 Task: Create a section Infrastructure Monitoring Sprint and in the section, add a milestone Access Management Process Improvement in the project BlueLine
Action: Mouse moved to (202, 441)
Screenshot: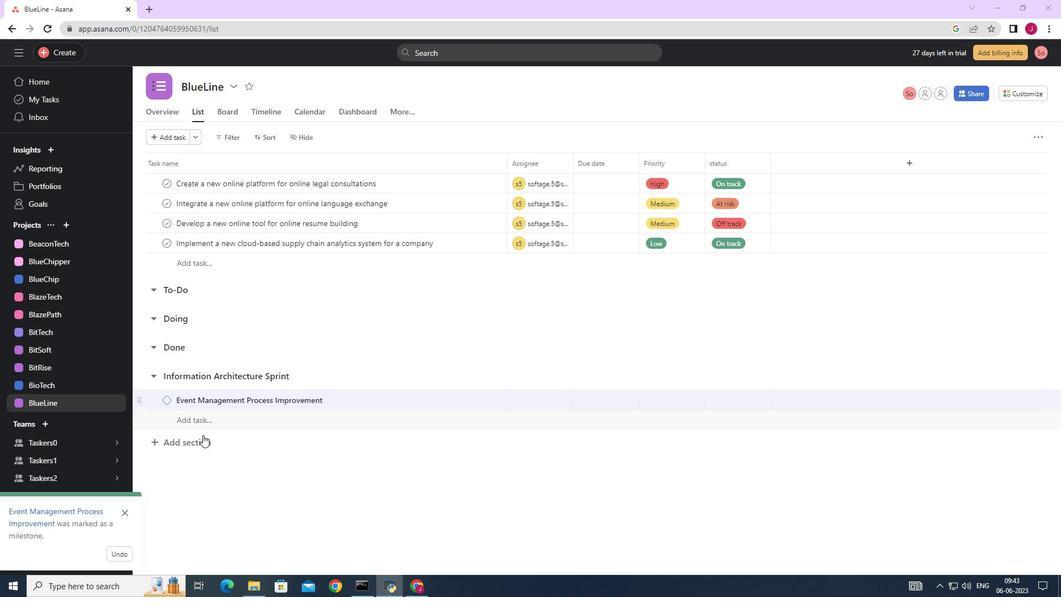
Action: Mouse pressed left at (202, 441)
Screenshot: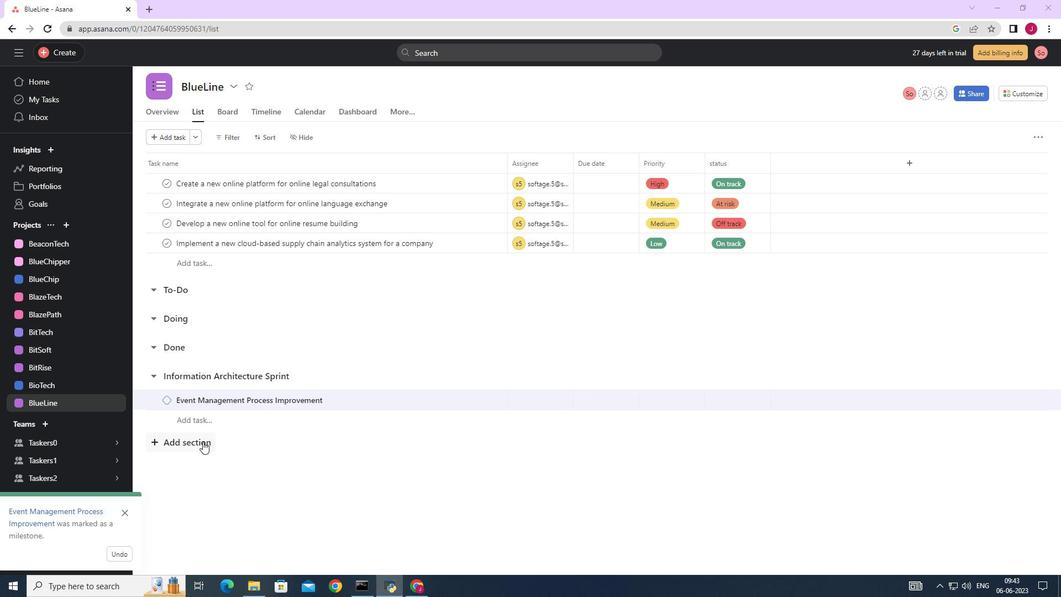 
Action: Key pressed <Key.caps_lock>I<Key.caps_lock>nfrastructure<Key.space><Key.caps_lock>M<Key.caps_lock>onitoring<Key.space><Key.caps_lock>S<Key.caps_lock>print<Key.space><Key.enter><Key.caps_lock>A<Key.caps_lock>ccess<Key.space><Key.caps_lock>M<Key.caps_lock>anagement<Key.space><Key.caps_lock>P<Key.caps_lock>rocess<Key.space><Key.caps_lock>I<Key.caps_lock>mprovement
Screenshot: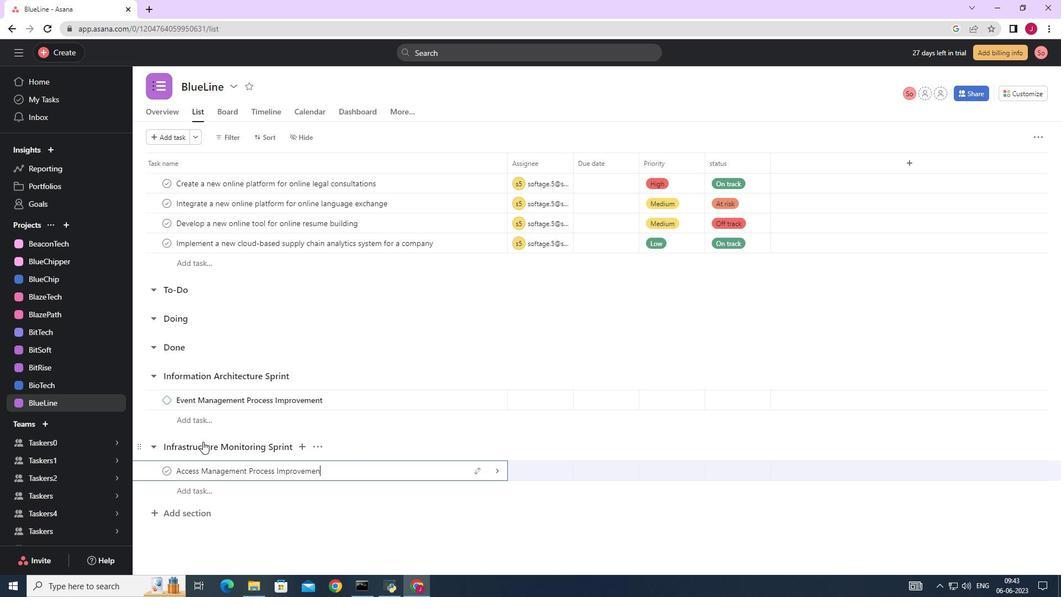 
Action: Mouse moved to (497, 472)
Screenshot: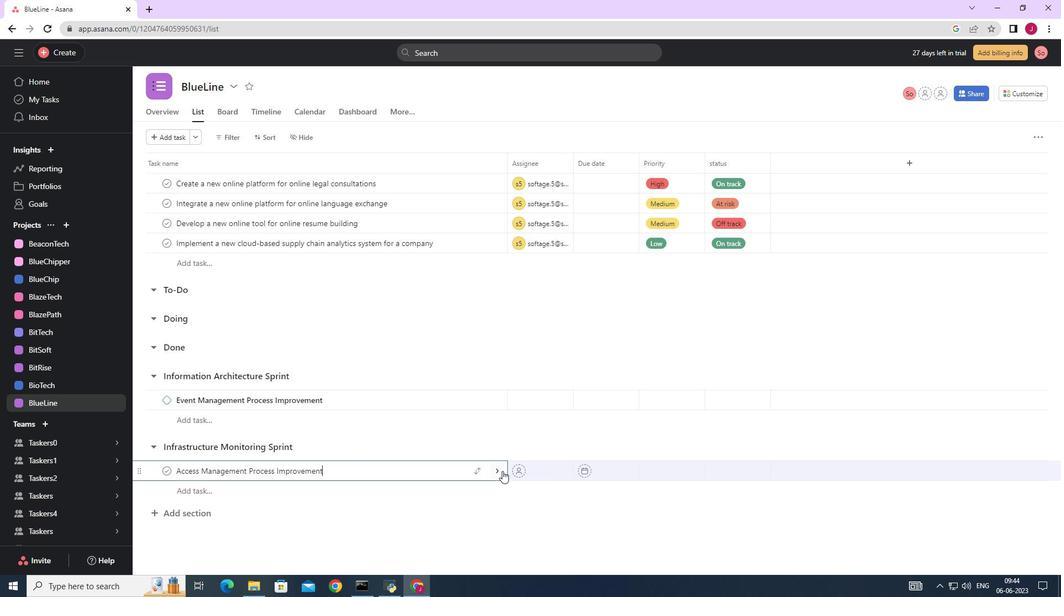 
Action: Mouse pressed left at (497, 472)
Screenshot: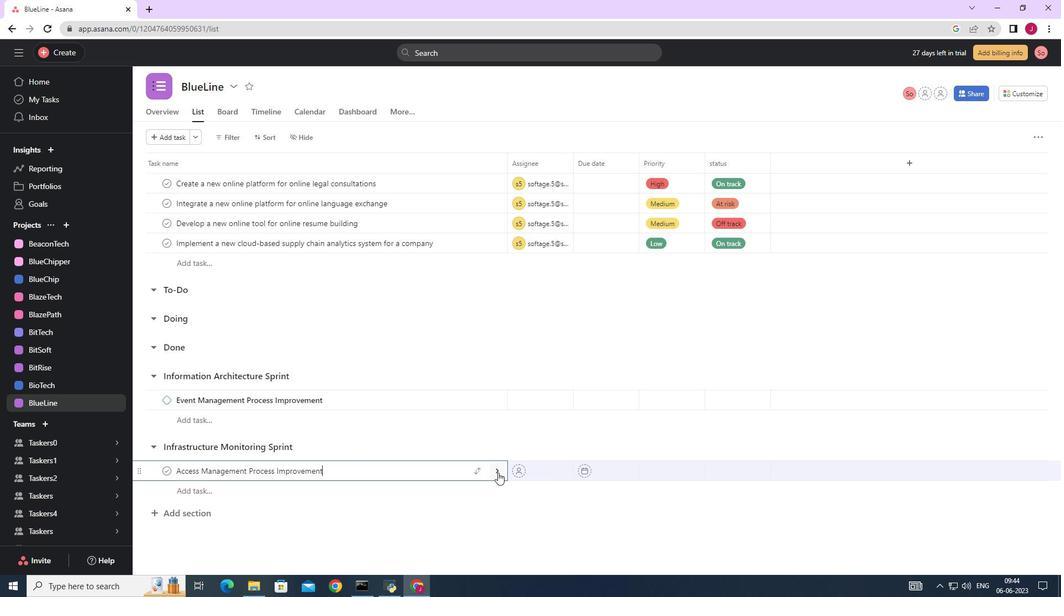 
Action: Mouse moved to (1016, 137)
Screenshot: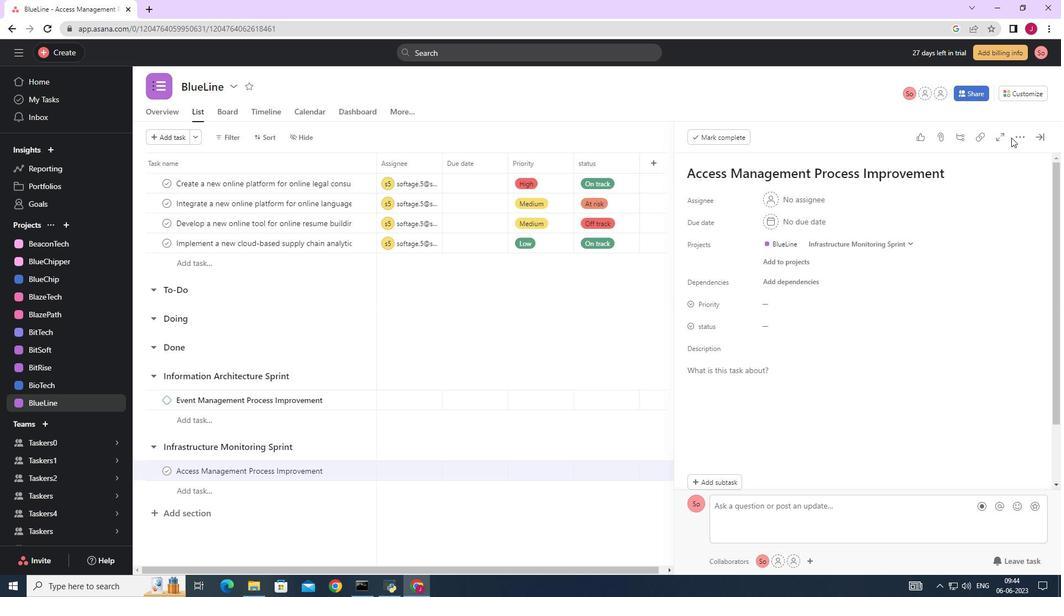 
Action: Mouse pressed left at (1016, 137)
Screenshot: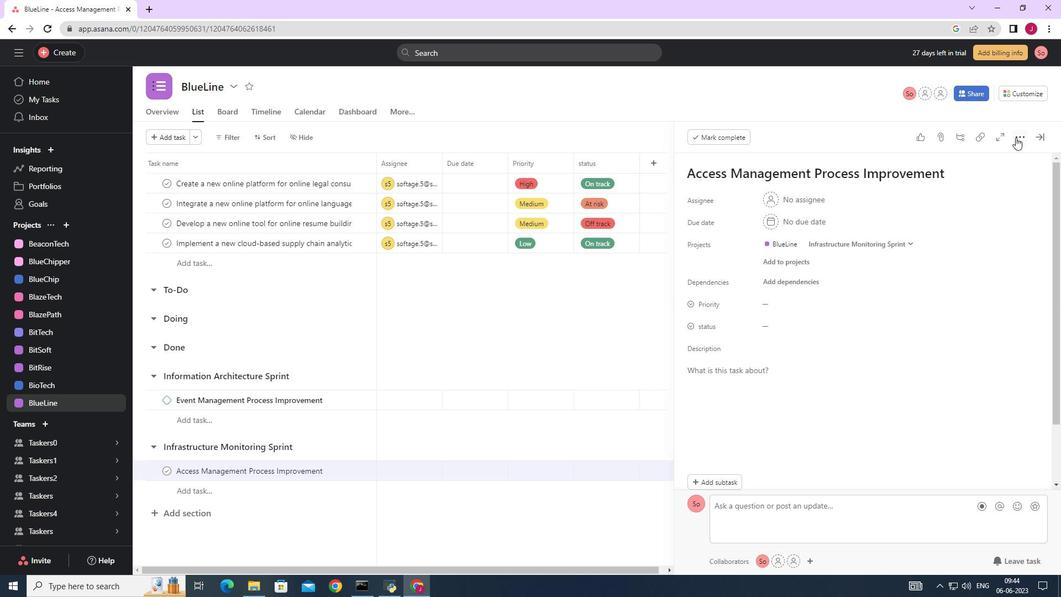 
Action: Mouse moved to (923, 181)
Screenshot: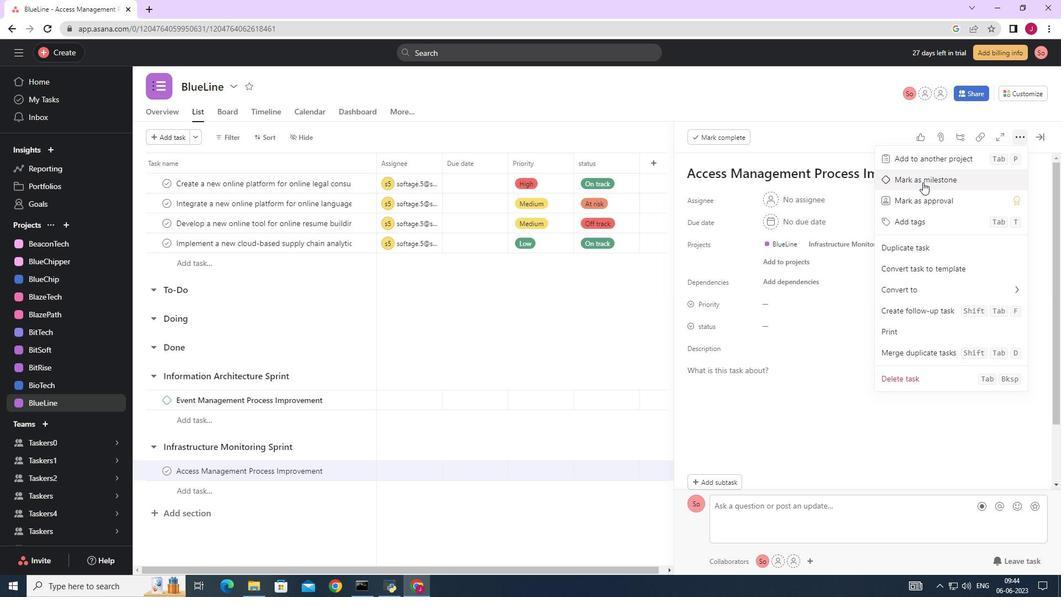 
Action: Mouse pressed left at (923, 181)
Screenshot: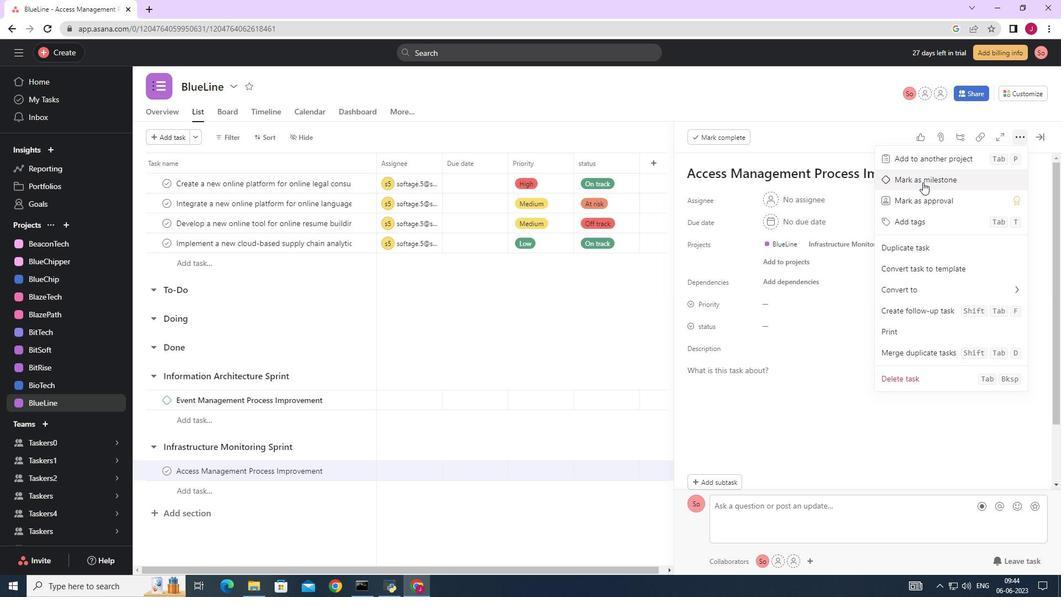 
Action: Mouse moved to (1038, 139)
Screenshot: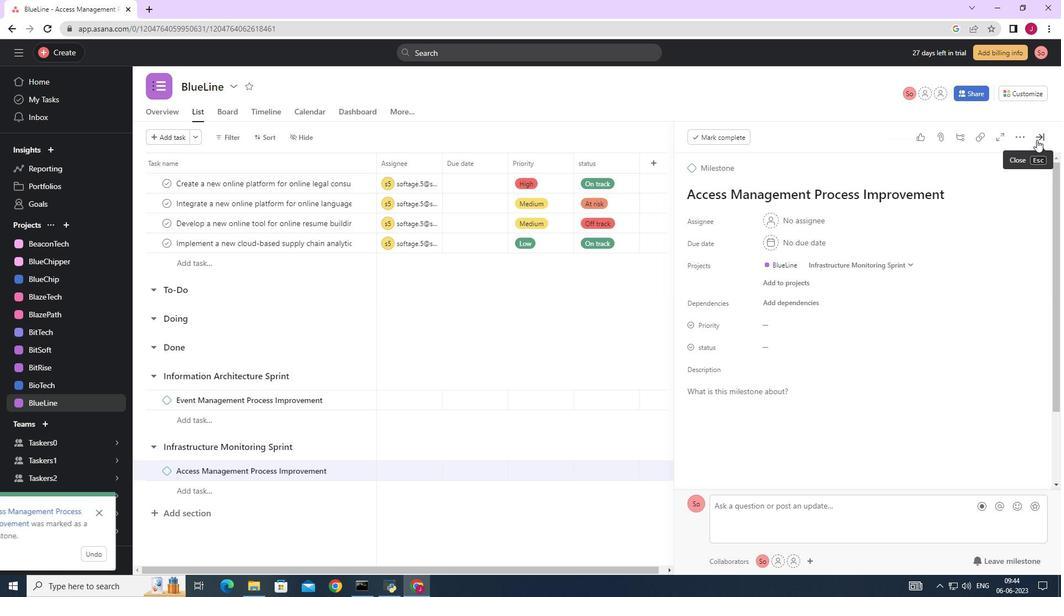 
Action: Mouse pressed left at (1038, 139)
Screenshot: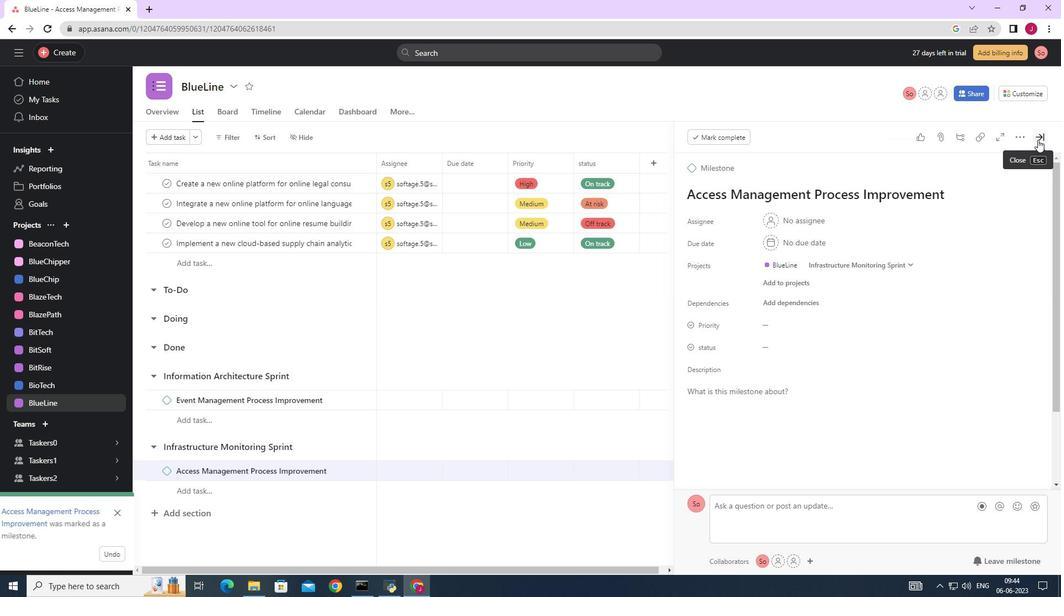 
Action: Mouse moved to (399, 216)
Screenshot: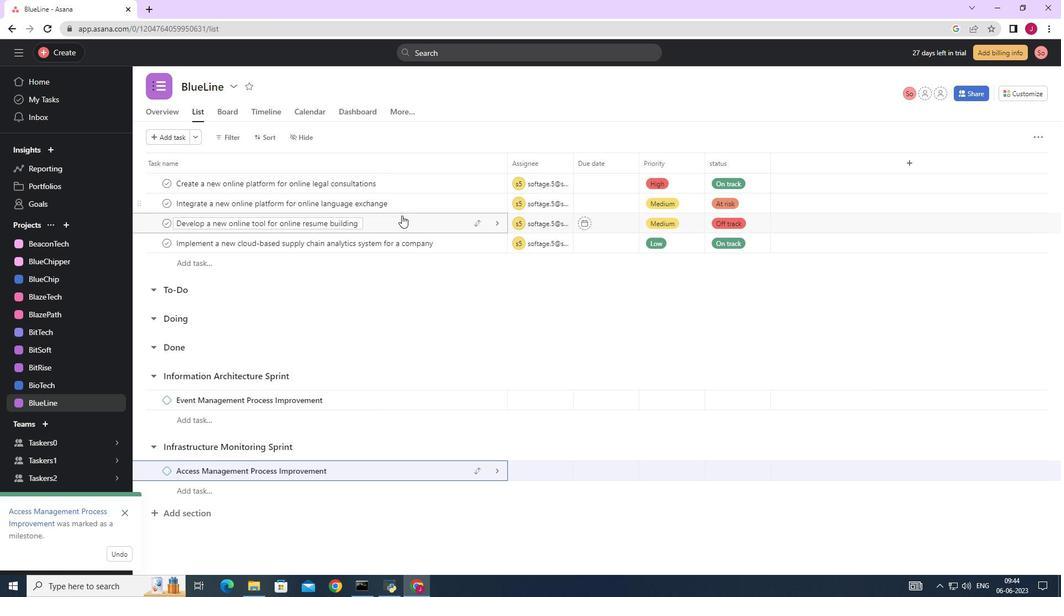
